 Task: Assign Person0000000135 as Assignee of Child Issue ChildIssue0000000673 of Issue Issue0000000337 in Backlog  in Scrum Project Project0000000068 in Jira. Assign Person0000000135 as Assignee of Child Issue ChildIssue0000000674 of Issue Issue0000000337 in Backlog  in Scrum Project Project0000000068 in Jira. Assign Person0000000135 as Assignee of Child Issue ChildIssue0000000675 of Issue Issue0000000338 in Backlog  in Scrum Project Project0000000068 in Jira. Assign Person0000000136 as Assignee of Child Issue ChildIssue0000000676 of Issue Issue0000000338 in Backlog  in Scrum Project Project0000000068 in Jira. Assign Person0000000136 as Assignee of Child Issue ChildIssue0000000677 of Issue Issue0000000339 in Backlog  in Scrum Project Project0000000068 in Jira
Action: Mouse moved to (529, 417)
Screenshot: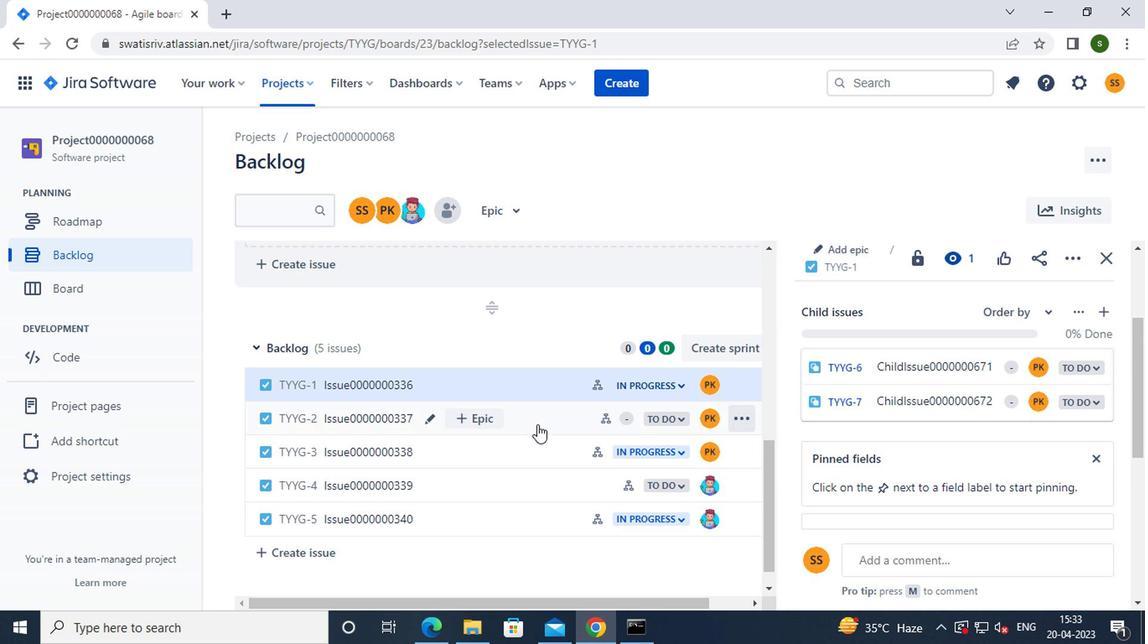 
Action: Mouse pressed left at (529, 417)
Screenshot: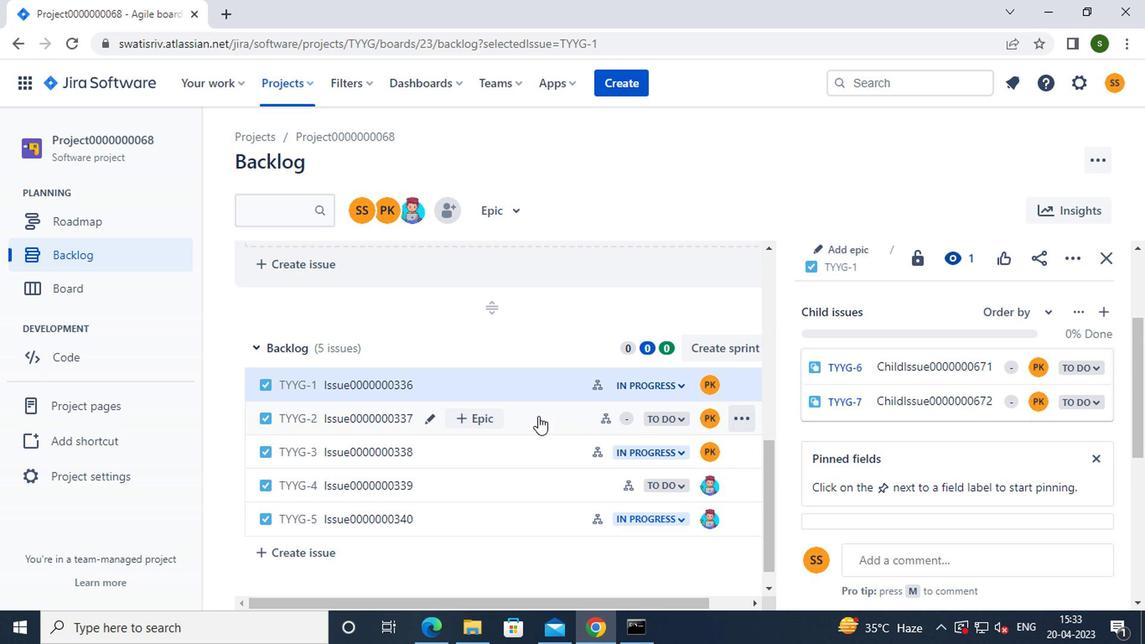 
Action: Mouse moved to (879, 402)
Screenshot: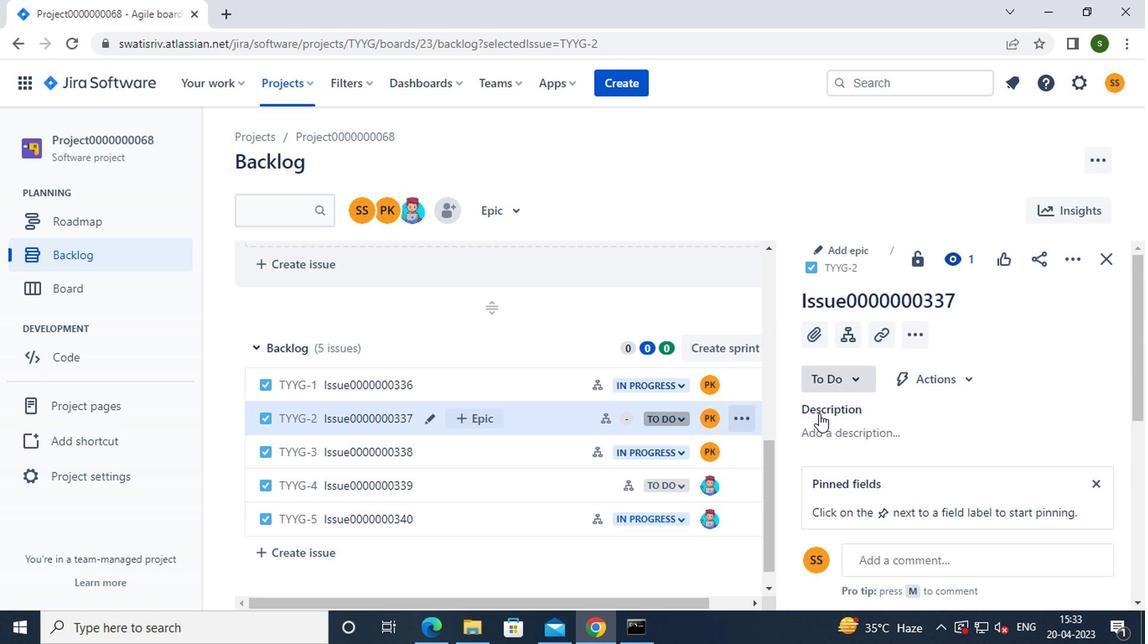 
Action: Mouse scrolled (879, 401) with delta (0, -1)
Screenshot: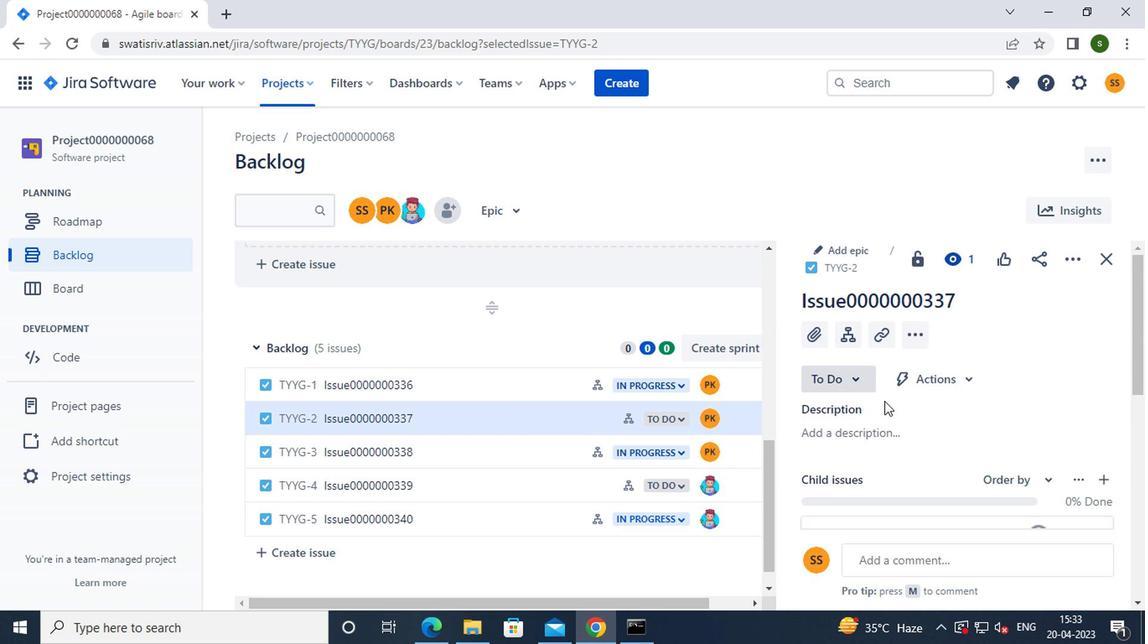 
Action: Mouse scrolled (879, 401) with delta (0, -1)
Screenshot: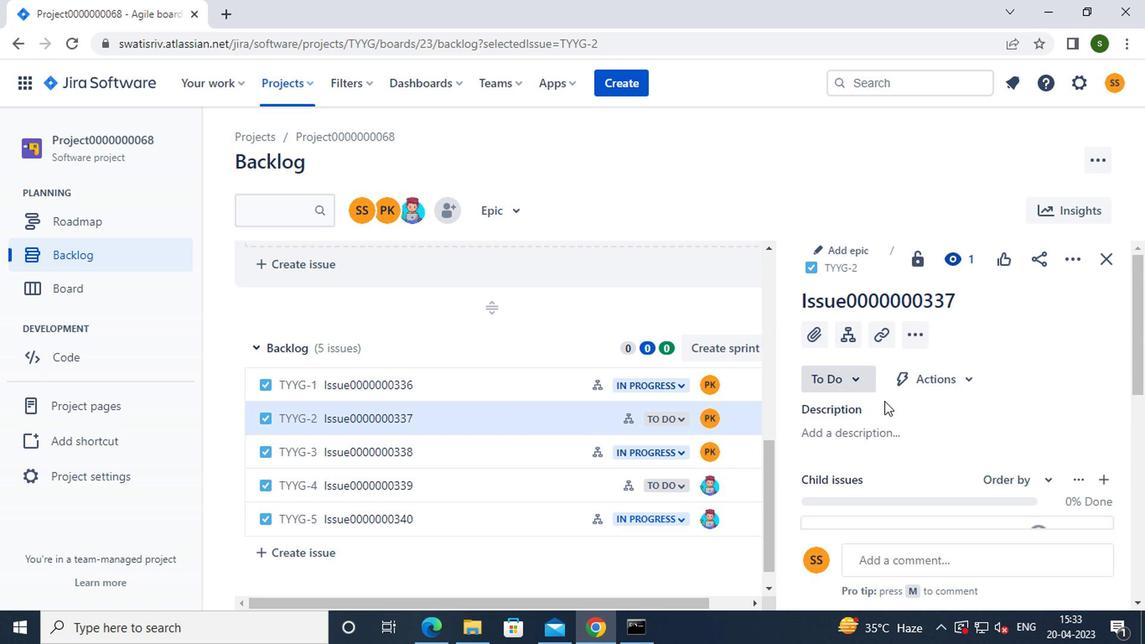 
Action: Mouse moved to (1036, 373)
Screenshot: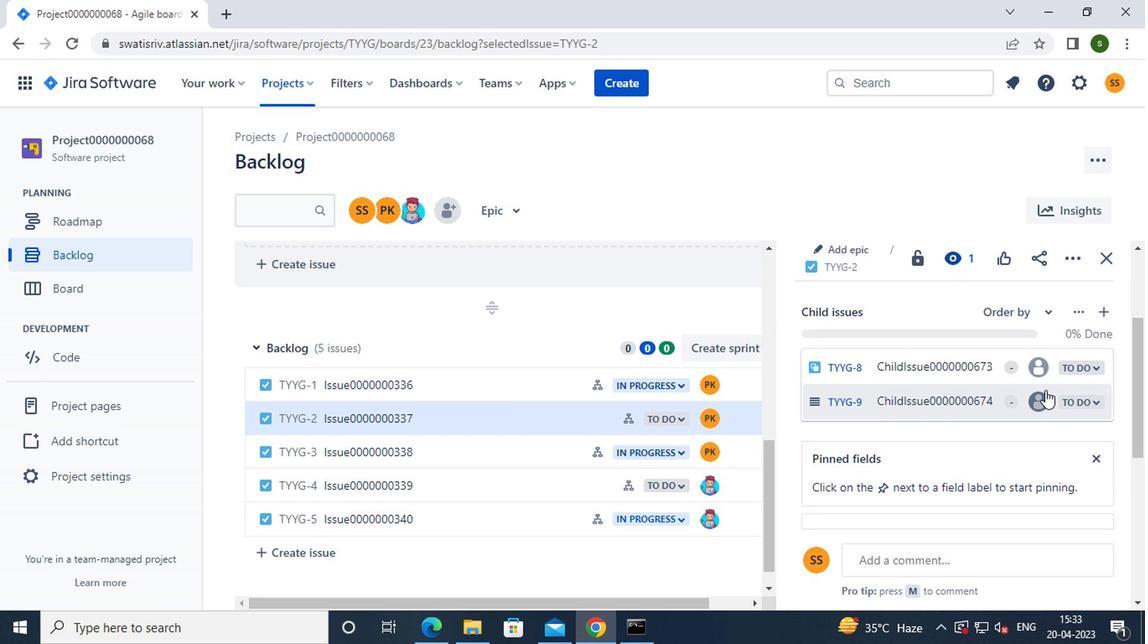 
Action: Mouse pressed left at (1036, 373)
Screenshot: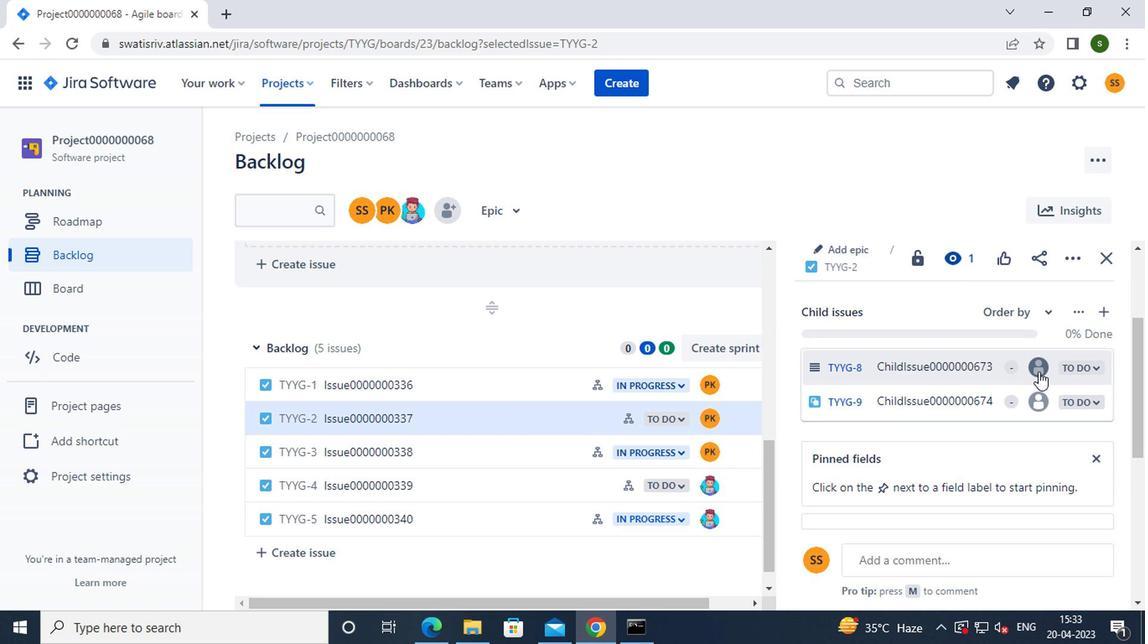 
Action: Mouse moved to (905, 473)
Screenshot: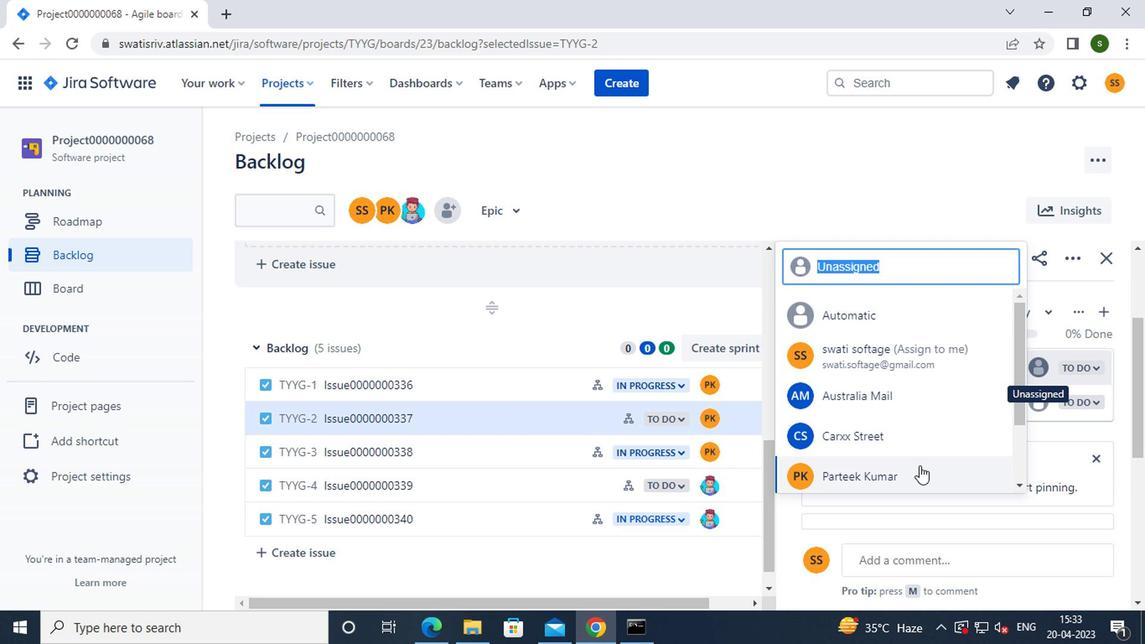 
Action: Mouse pressed left at (905, 473)
Screenshot: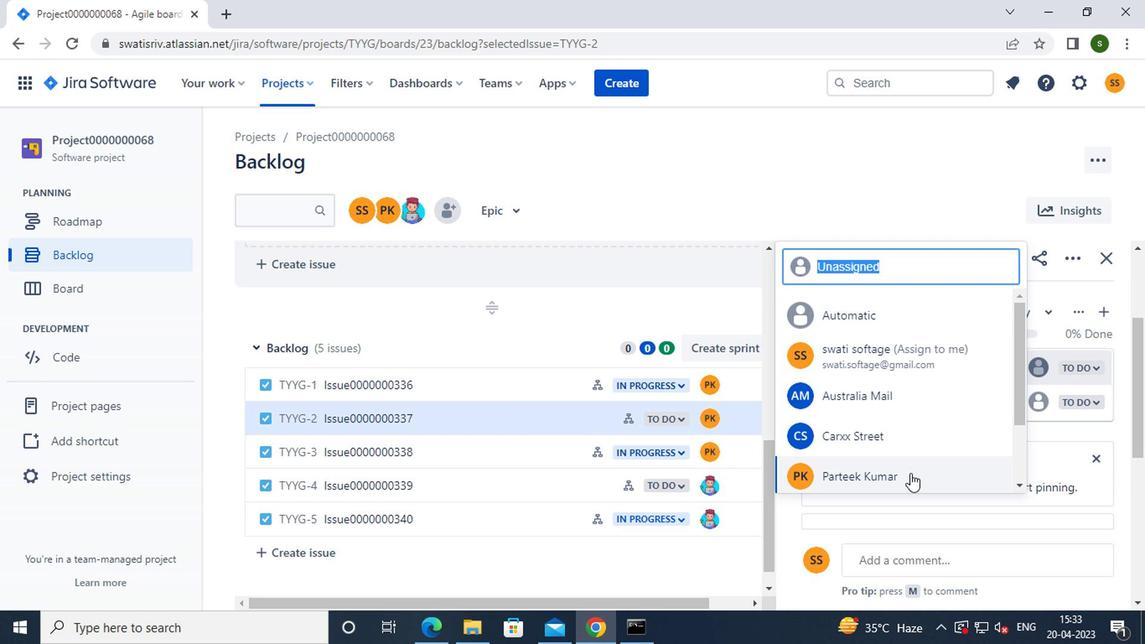 
Action: Mouse moved to (1036, 404)
Screenshot: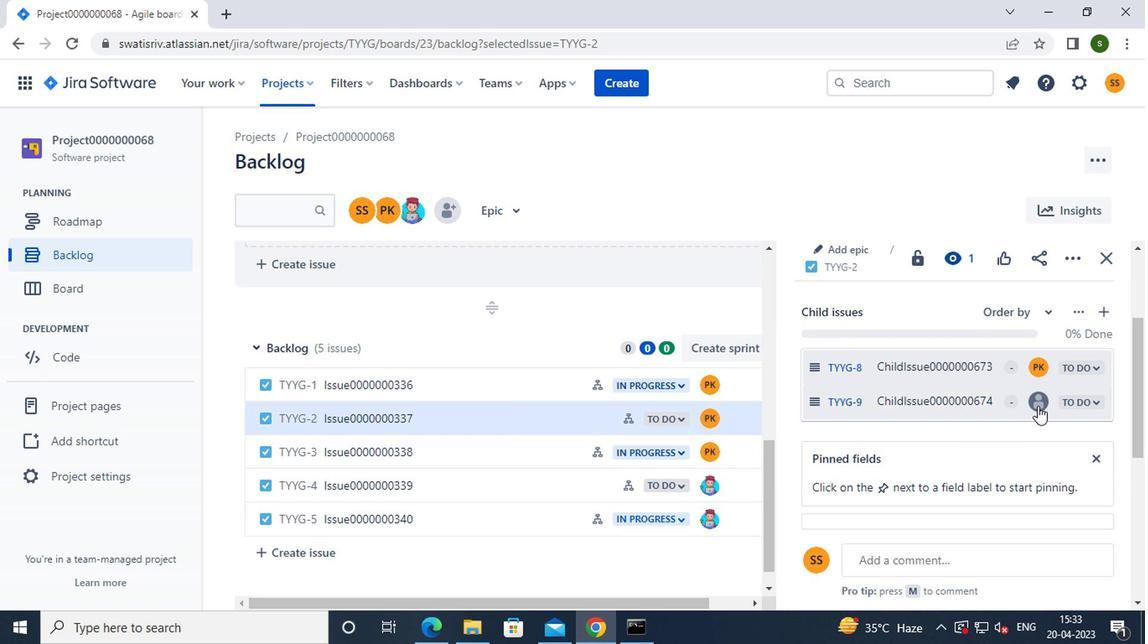 
Action: Mouse pressed left at (1036, 404)
Screenshot: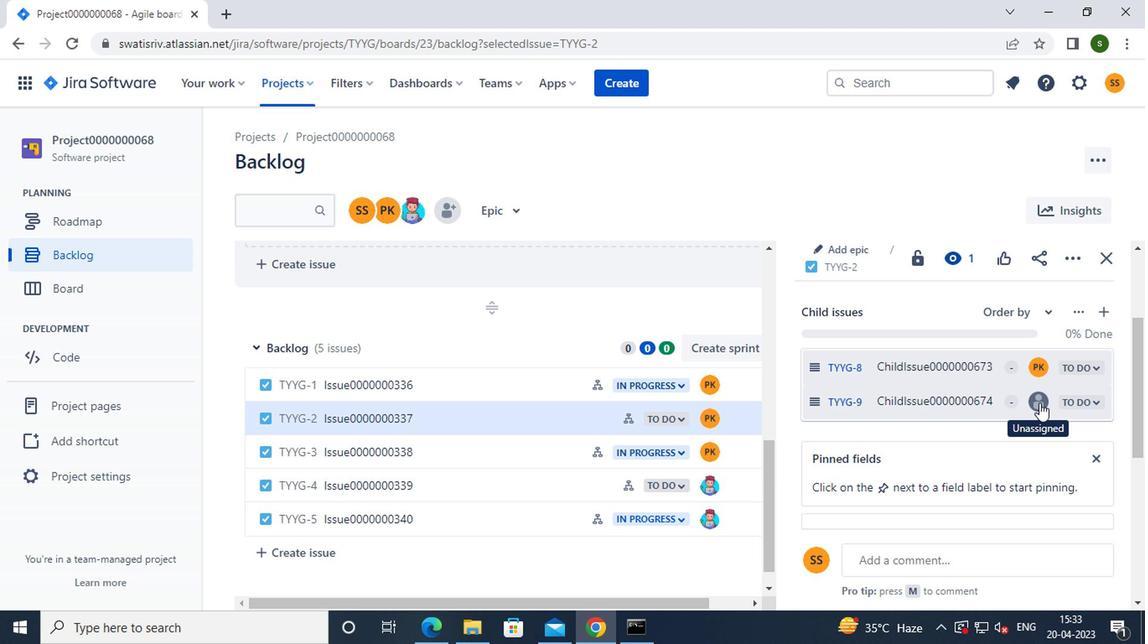 
Action: Mouse moved to (905, 506)
Screenshot: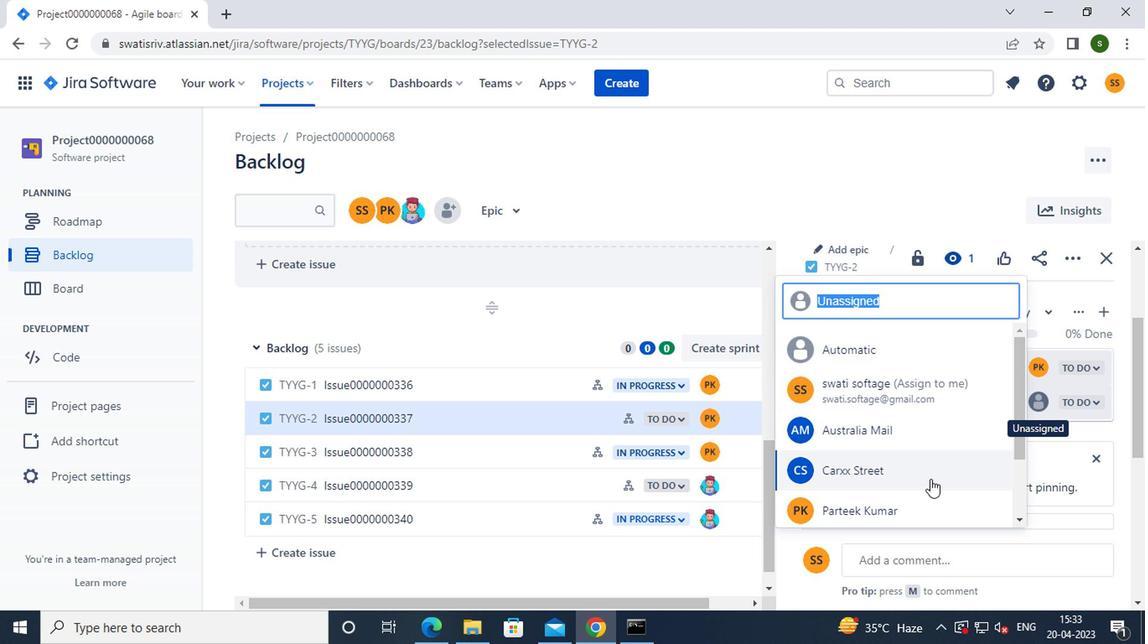 
Action: Mouse pressed left at (905, 506)
Screenshot: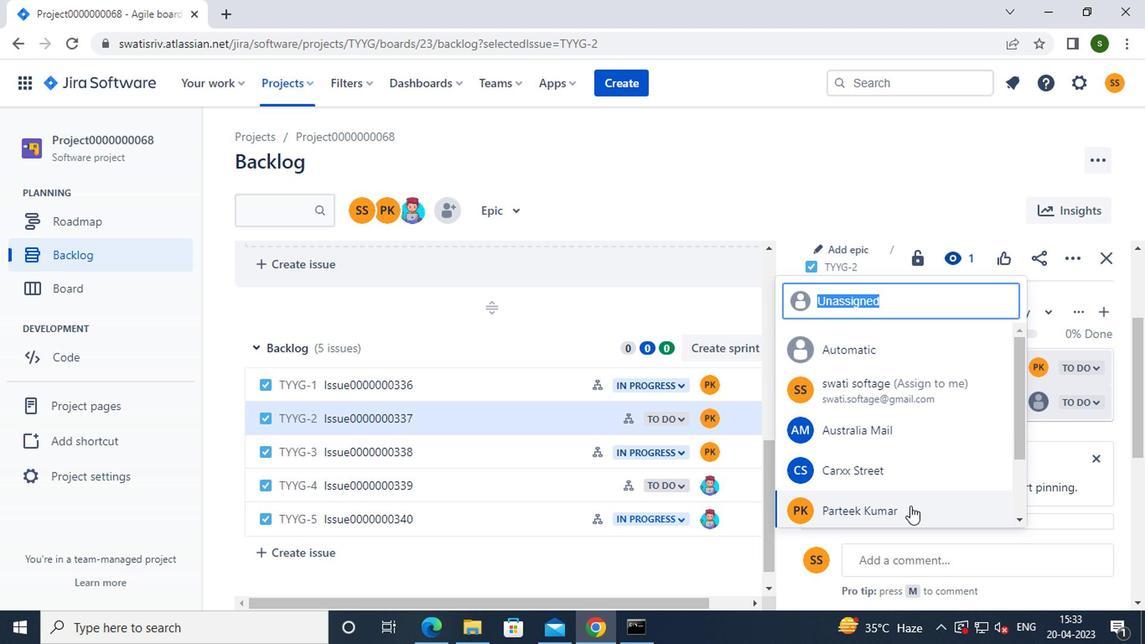 
Action: Mouse moved to (526, 454)
Screenshot: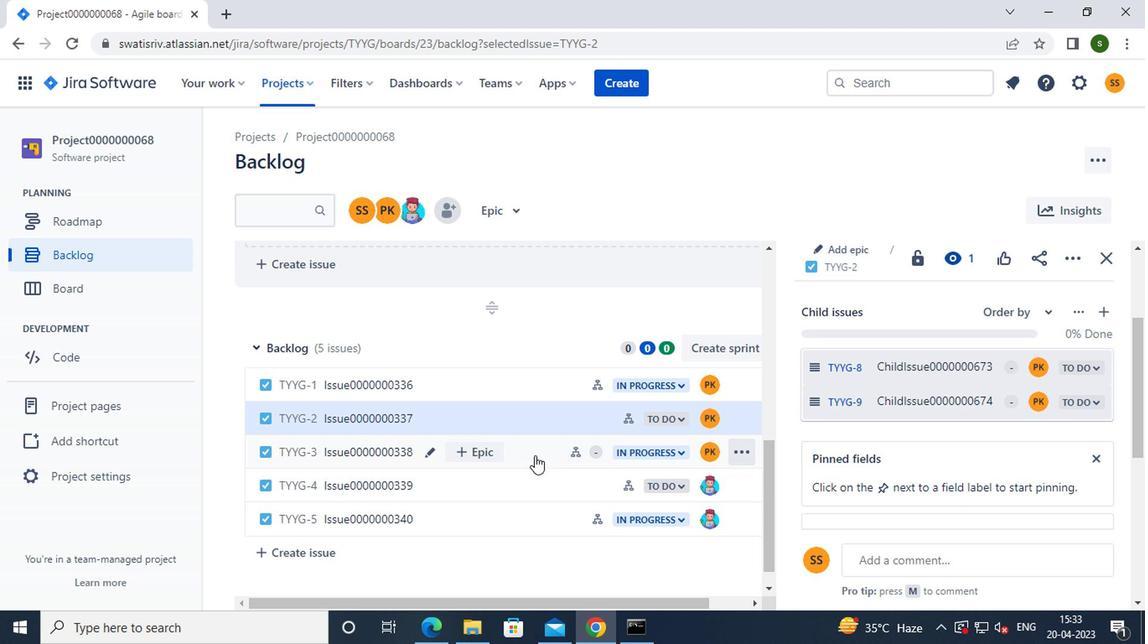 
Action: Mouse pressed left at (526, 454)
Screenshot: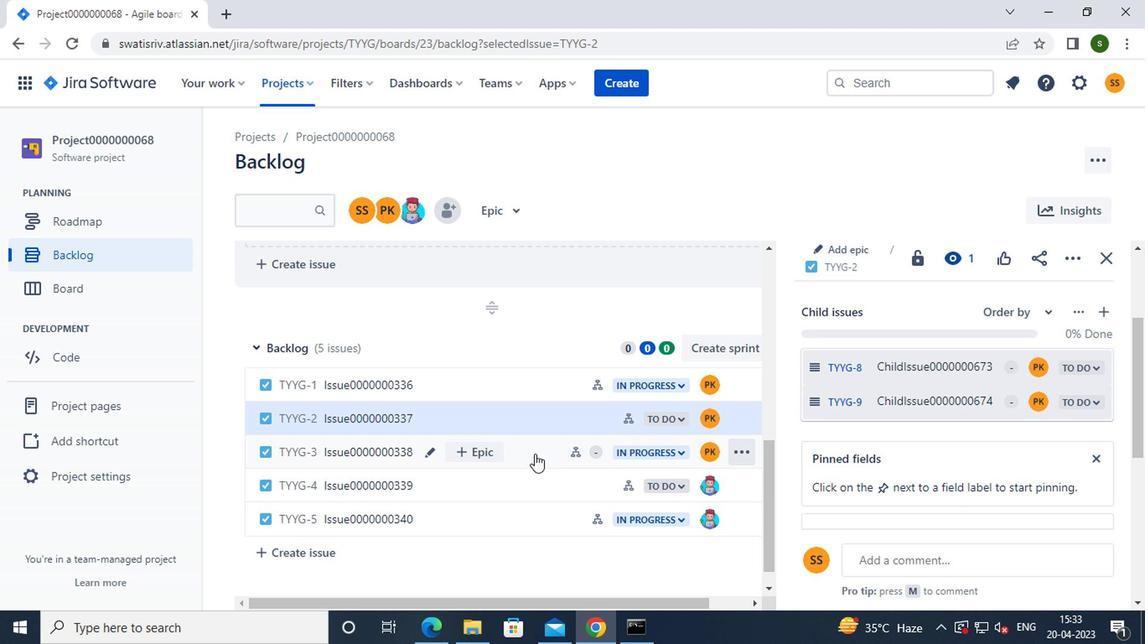
Action: Mouse moved to (971, 432)
Screenshot: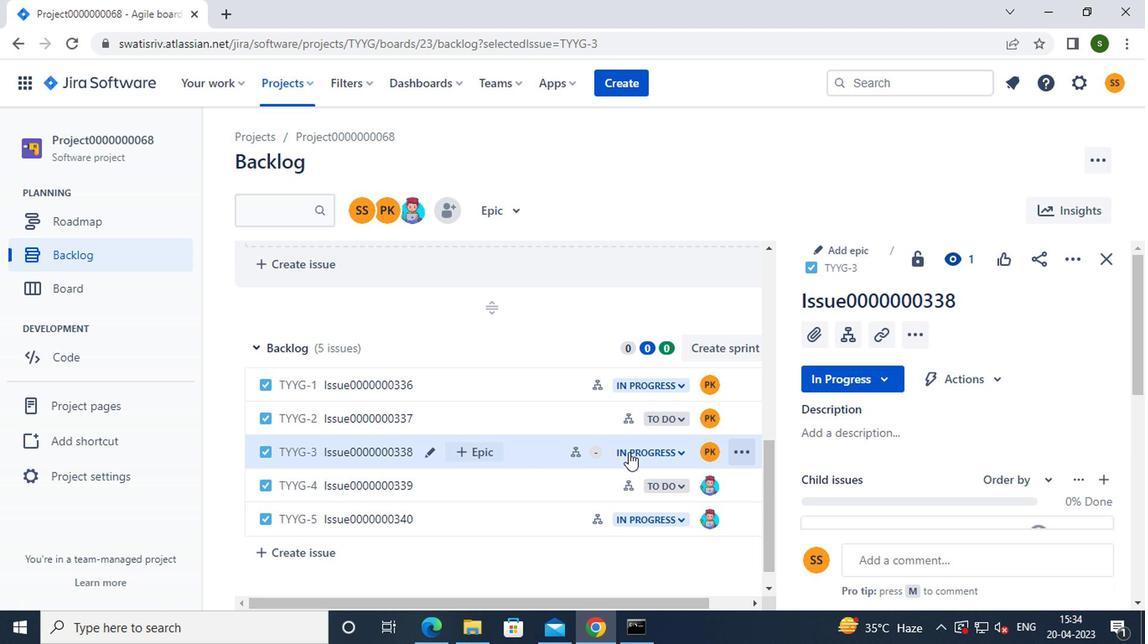 
Action: Mouse scrolled (971, 431) with delta (0, 0)
Screenshot: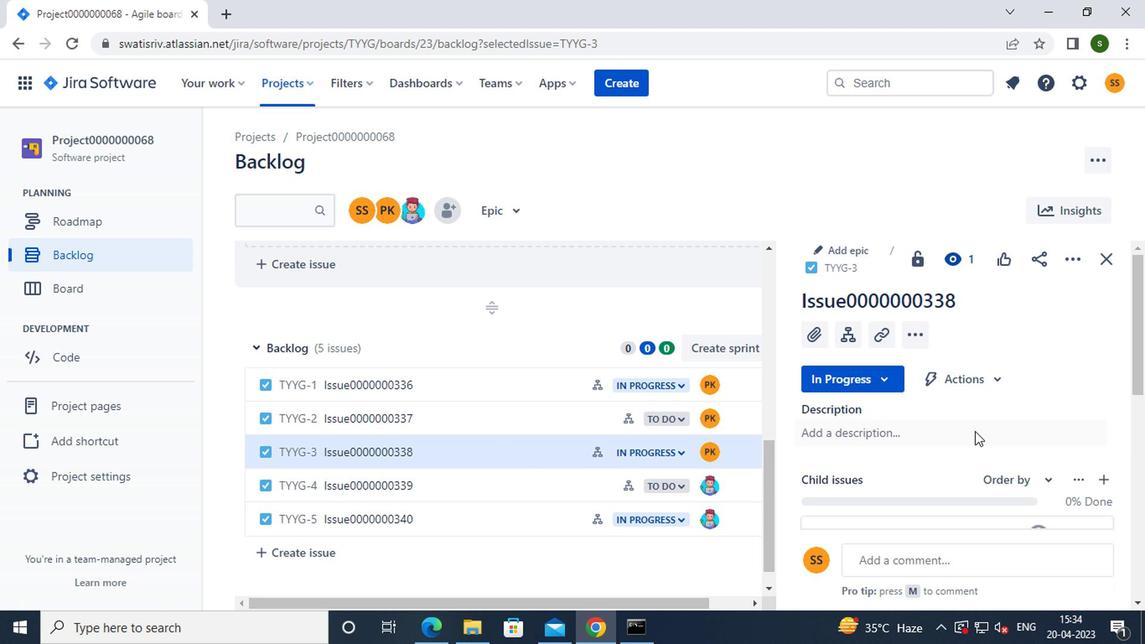 
Action: Mouse scrolled (971, 431) with delta (0, 0)
Screenshot: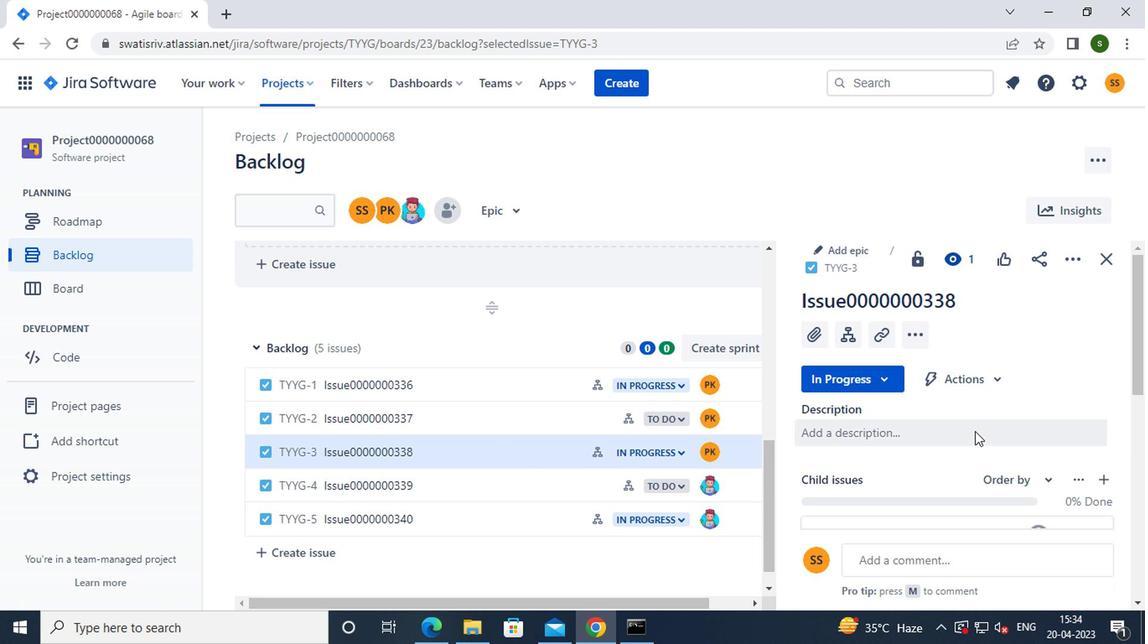 
Action: Mouse moved to (1037, 366)
Screenshot: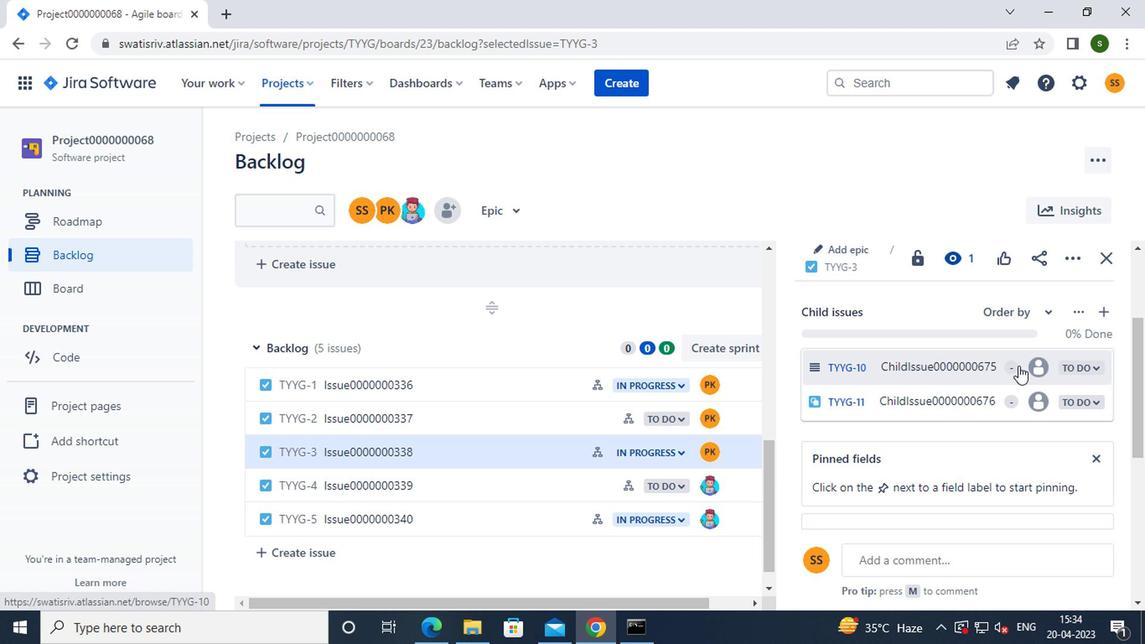 
Action: Mouse pressed left at (1037, 366)
Screenshot: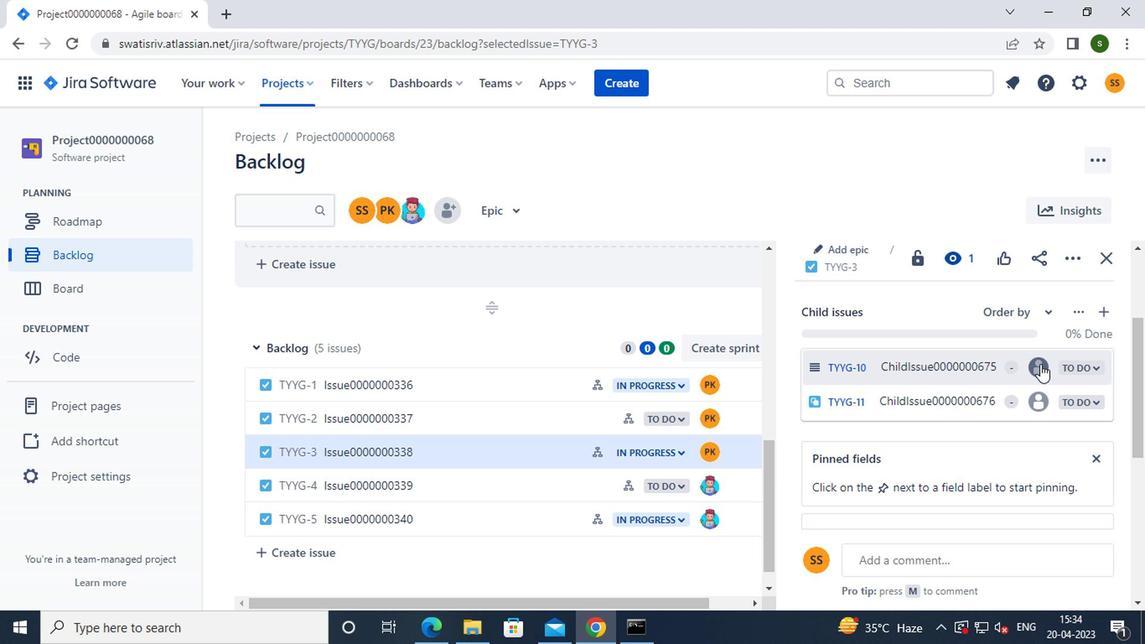 
Action: Mouse moved to (883, 473)
Screenshot: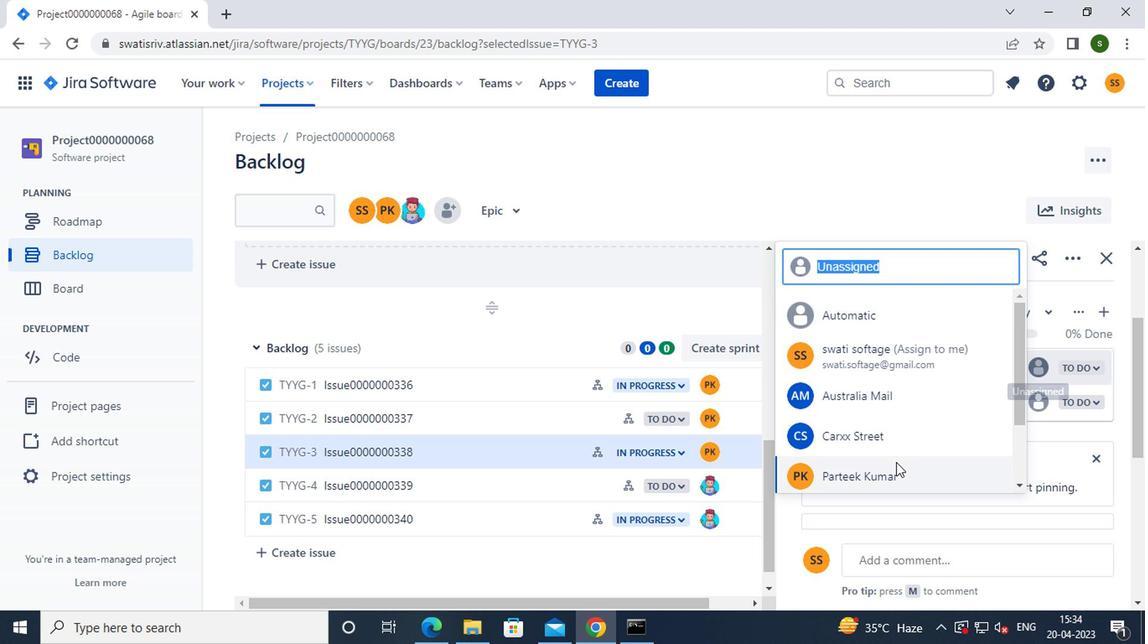 
Action: Mouse pressed left at (883, 473)
Screenshot: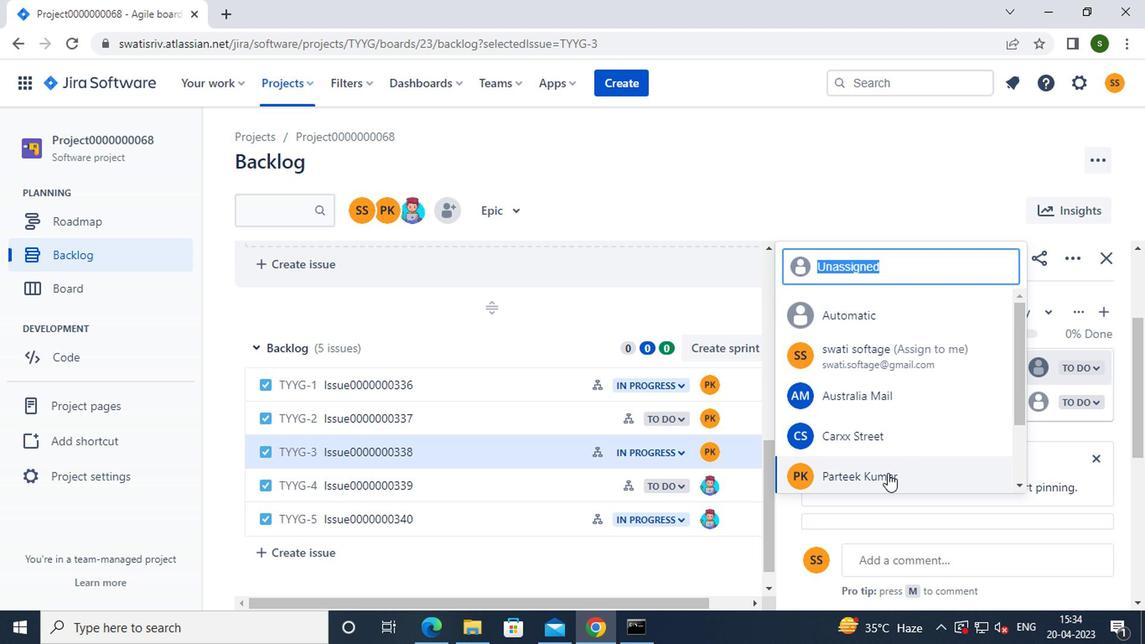
Action: Mouse moved to (1038, 401)
Screenshot: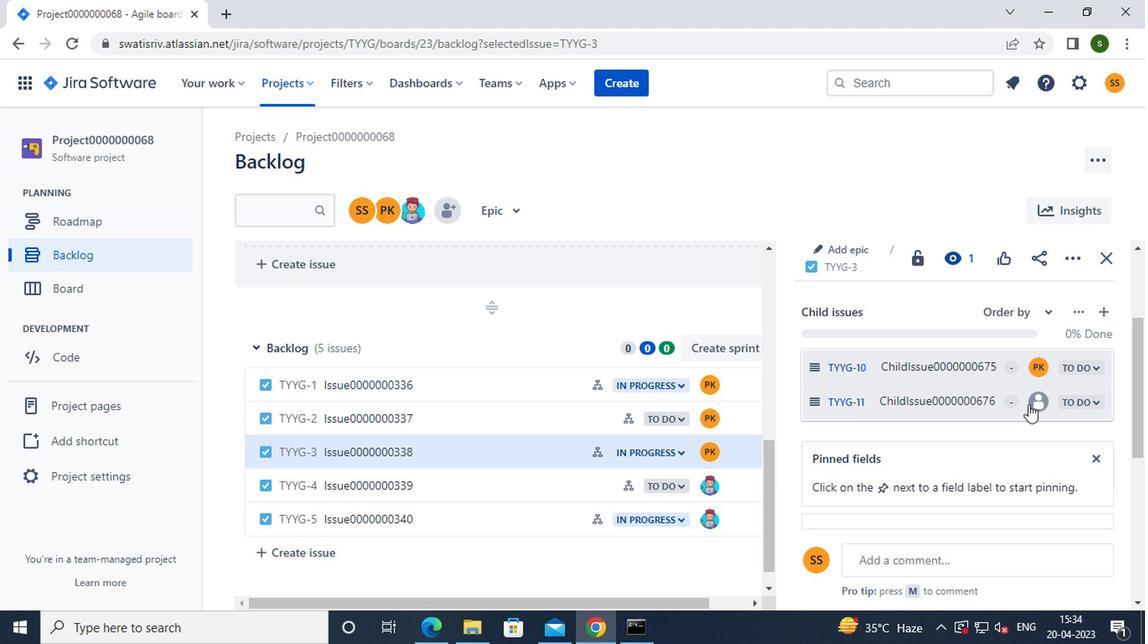 
Action: Mouse pressed left at (1038, 401)
Screenshot: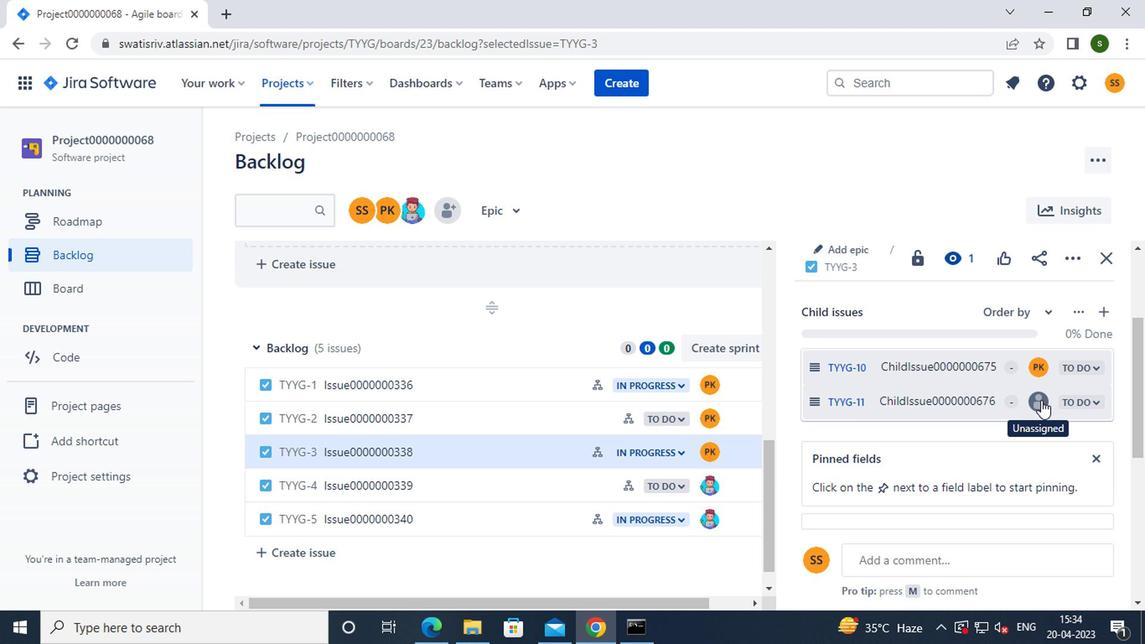 
Action: Mouse moved to (953, 453)
Screenshot: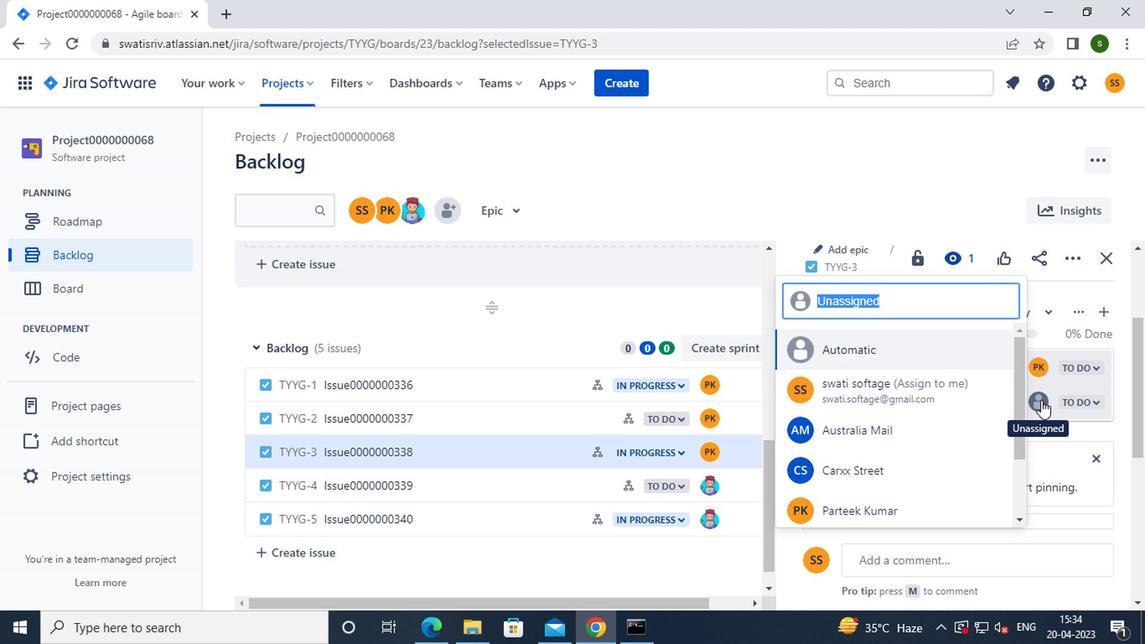 
Action: Mouse scrolled (953, 452) with delta (0, 0)
Screenshot: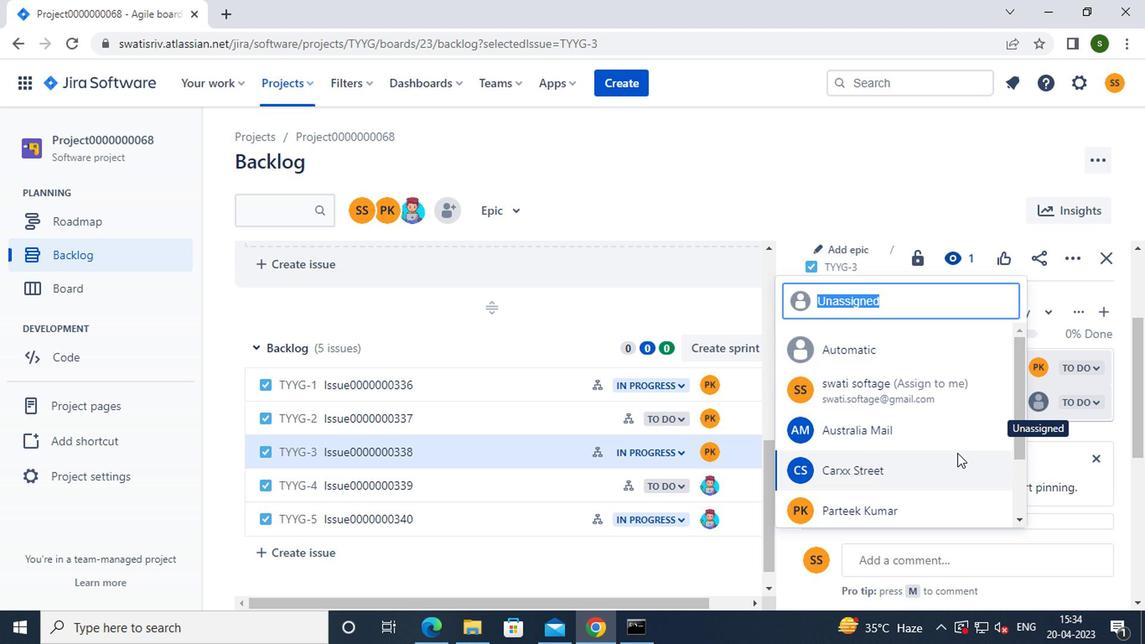
Action: Mouse scrolled (953, 452) with delta (0, 0)
Screenshot: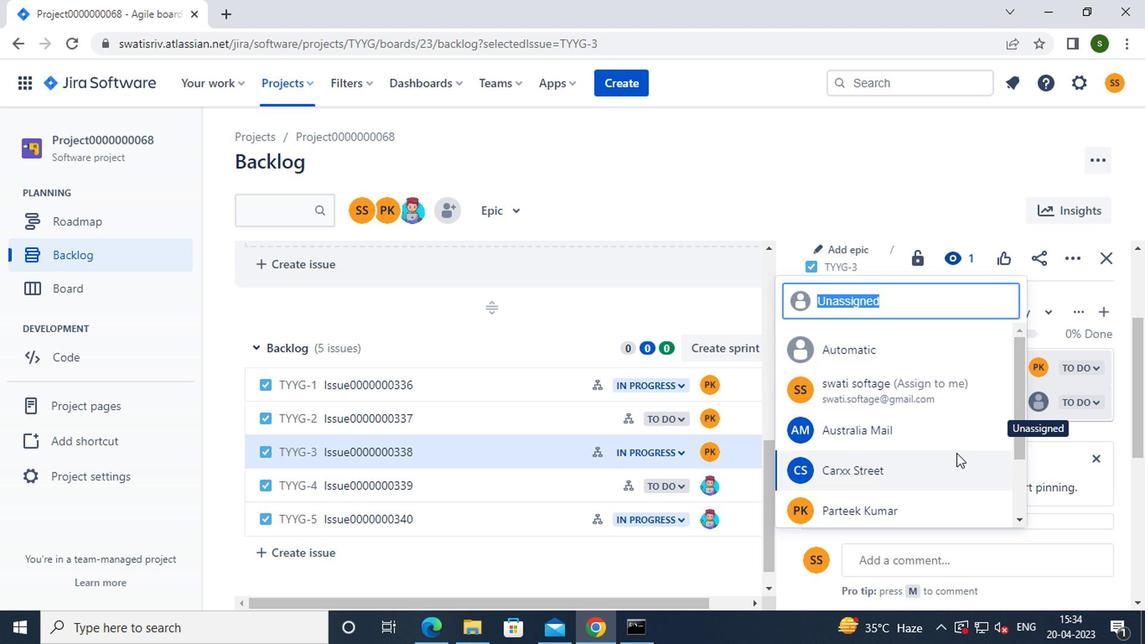 
Action: Mouse moved to (896, 509)
Screenshot: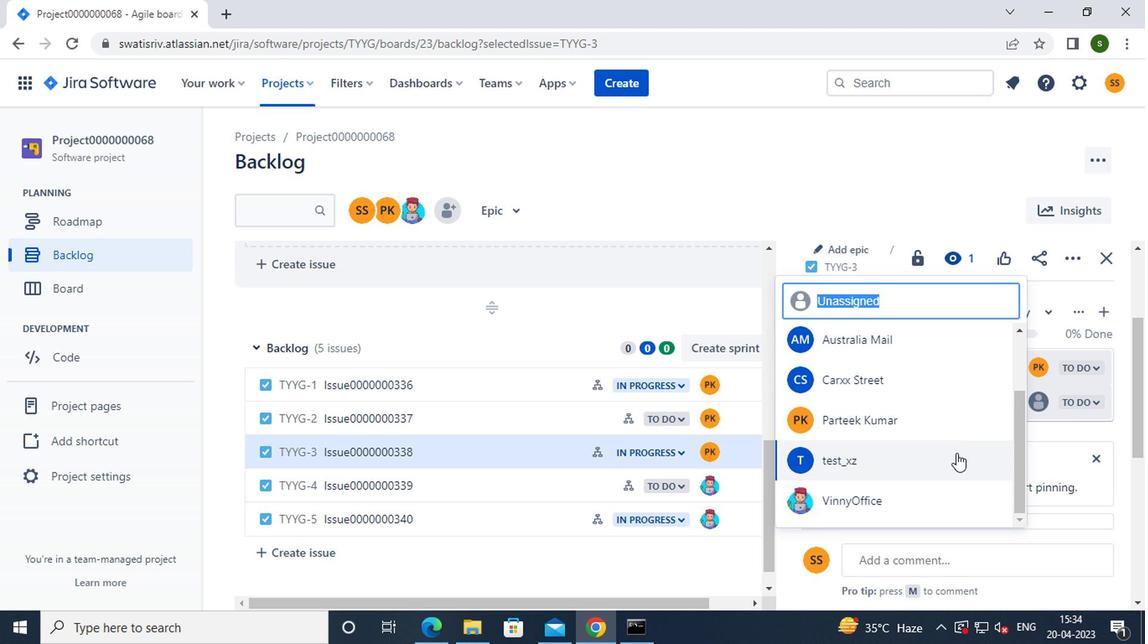 
Action: Mouse pressed left at (896, 509)
Screenshot: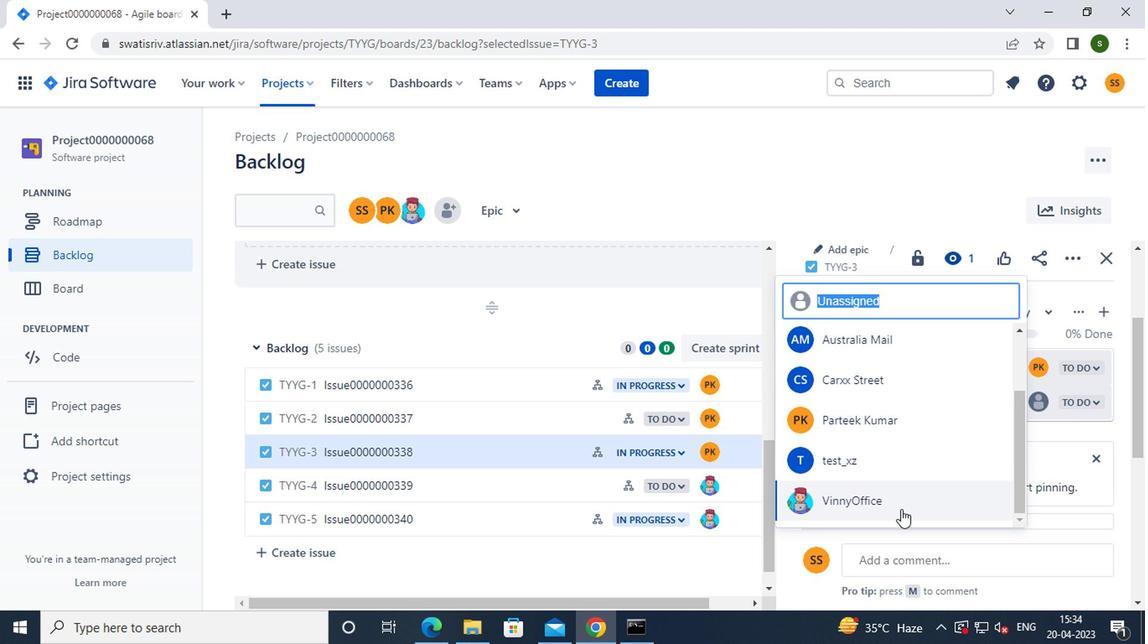 
Action: Mouse moved to (515, 482)
Screenshot: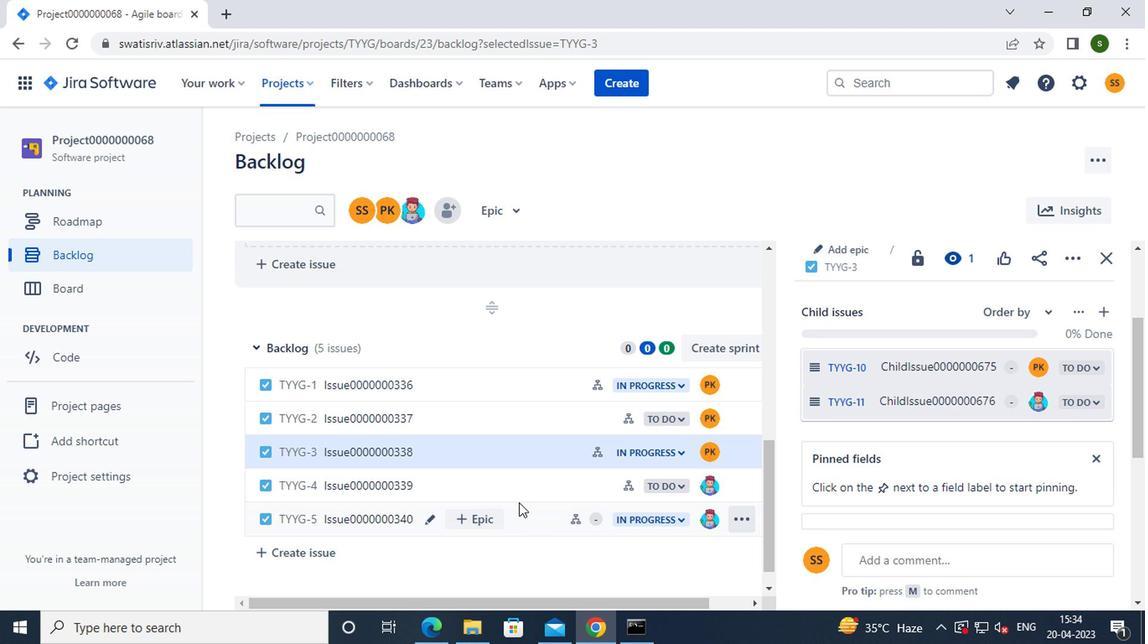 
Action: Mouse pressed left at (515, 482)
Screenshot: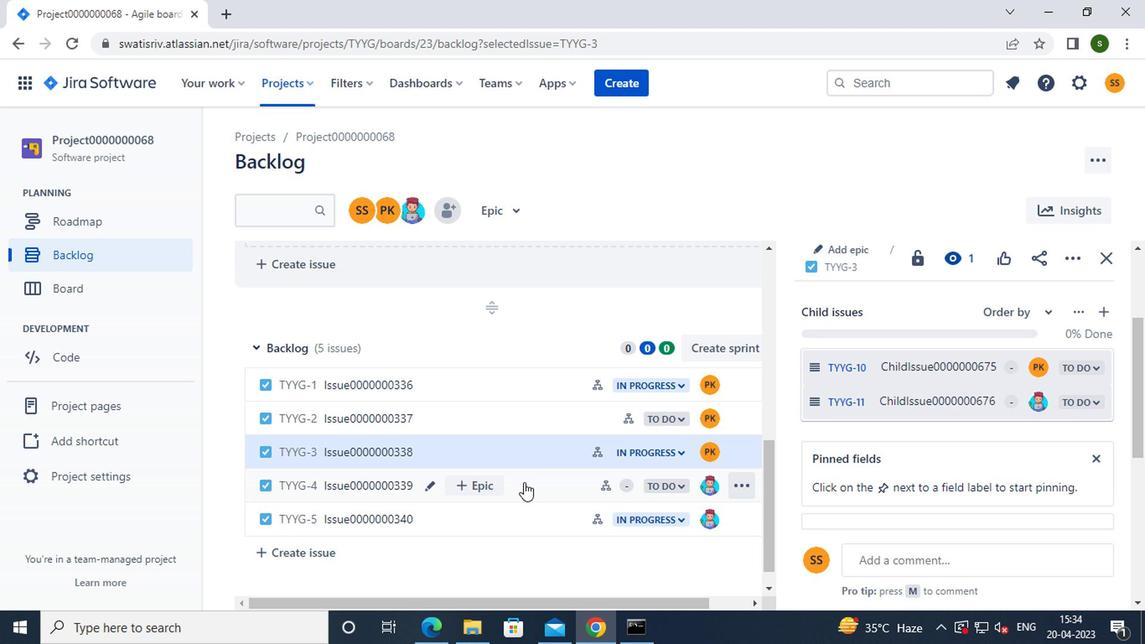 
Action: Mouse moved to (990, 439)
Screenshot: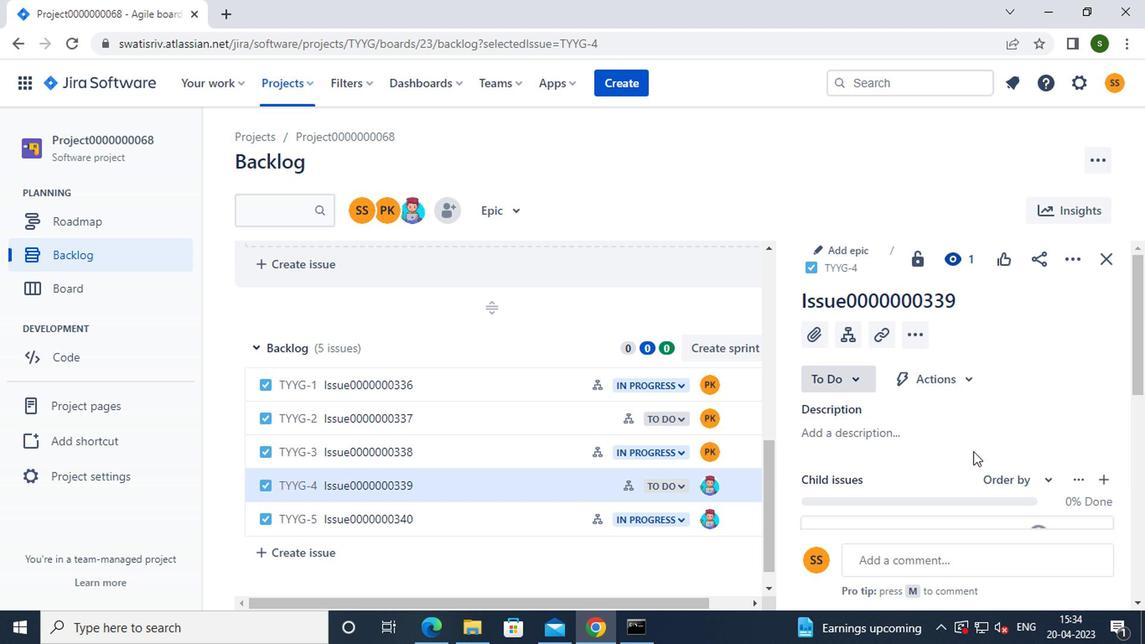 
Action: Mouse scrolled (990, 438) with delta (0, -1)
Screenshot: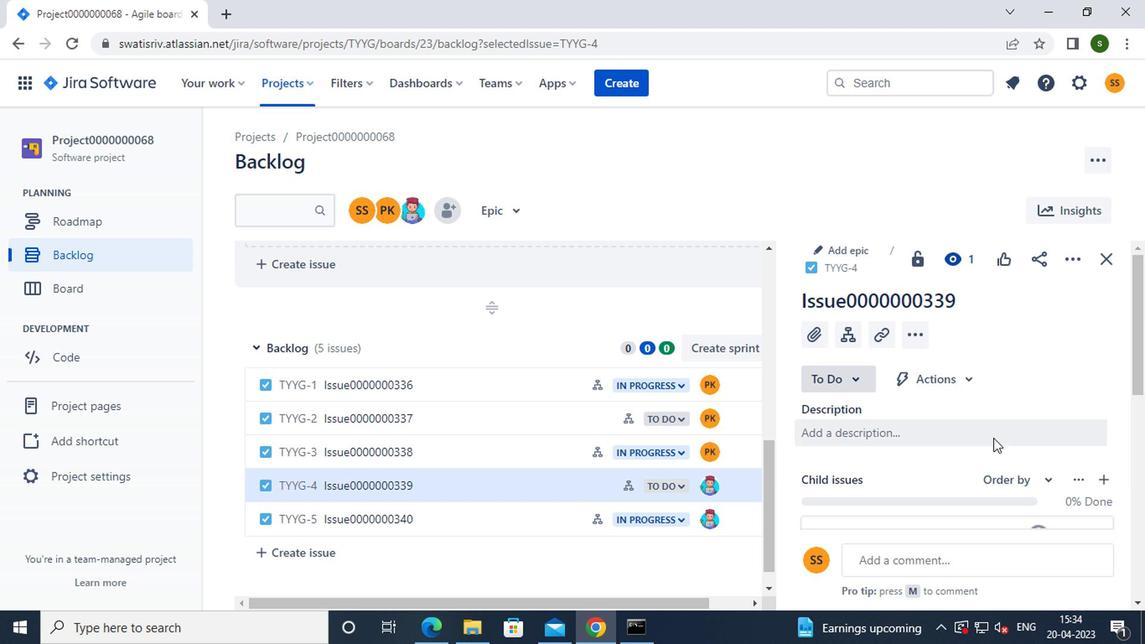 
Action: Mouse scrolled (990, 438) with delta (0, -1)
Screenshot: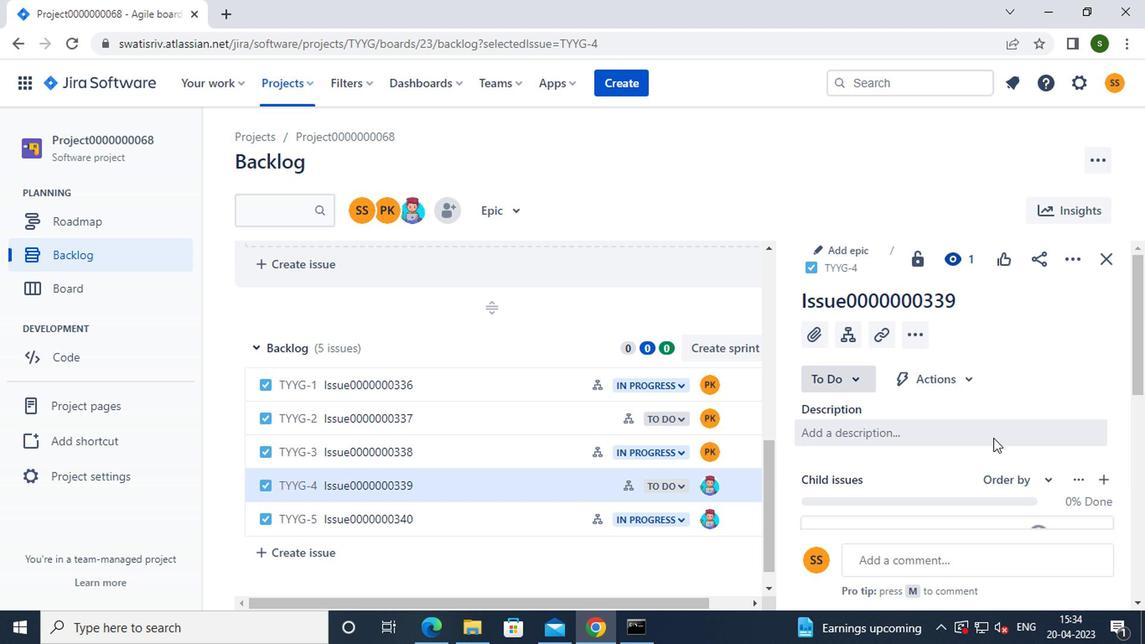 
Action: Mouse moved to (1034, 373)
Screenshot: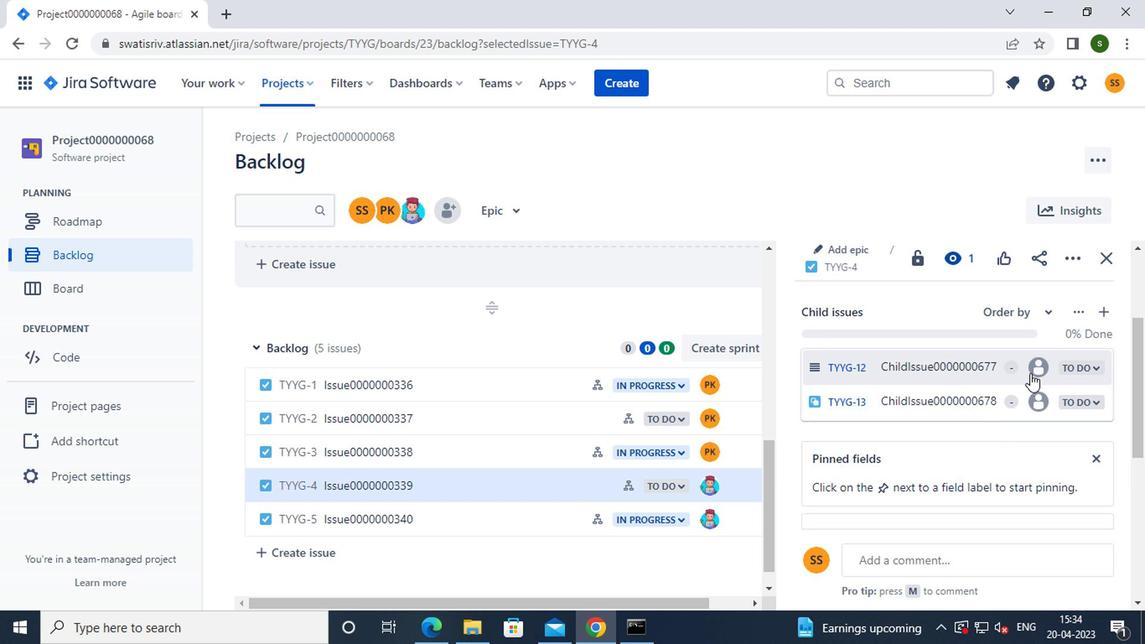 
Action: Mouse pressed left at (1034, 373)
Screenshot: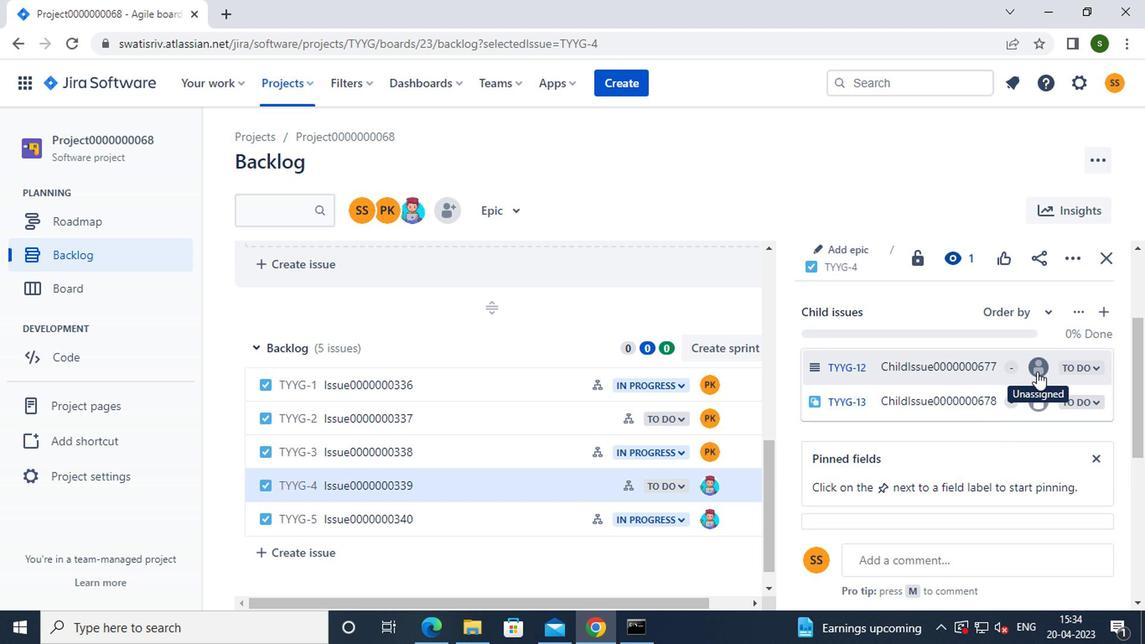 
Action: Mouse moved to (937, 405)
Screenshot: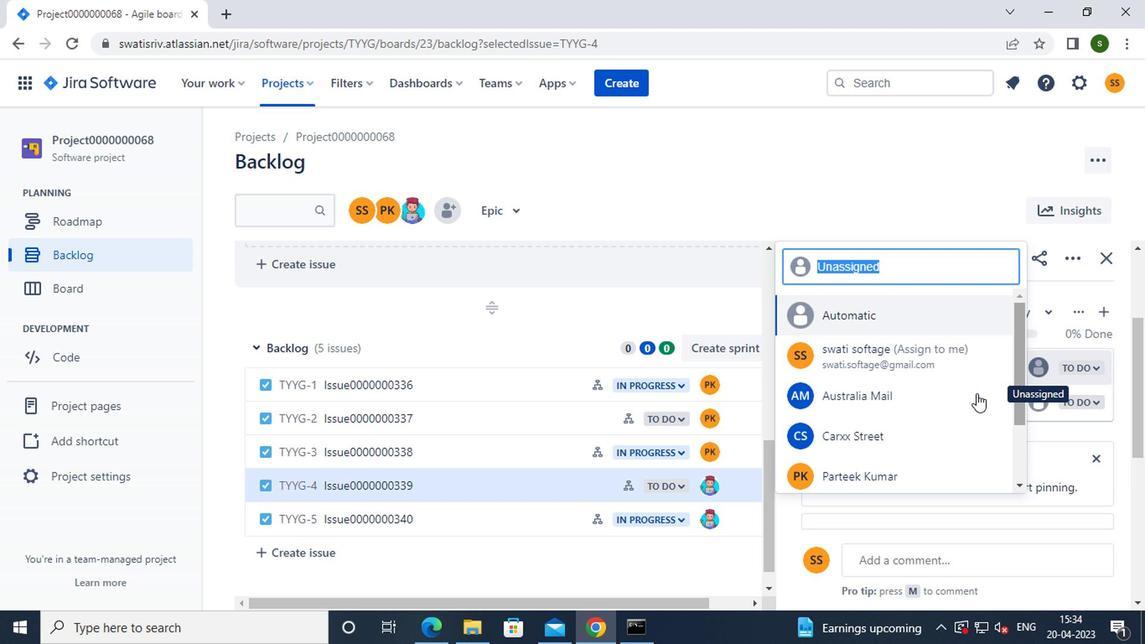 
Action: Mouse scrolled (937, 405) with delta (0, 0)
Screenshot: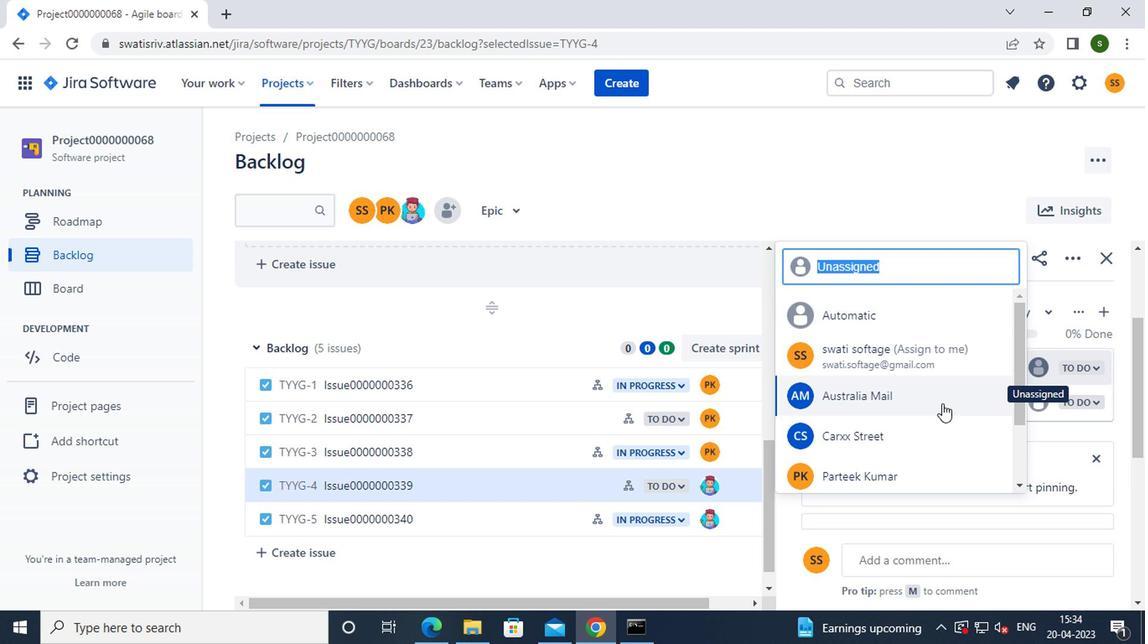 
Action: Mouse scrolled (937, 405) with delta (0, 0)
Screenshot: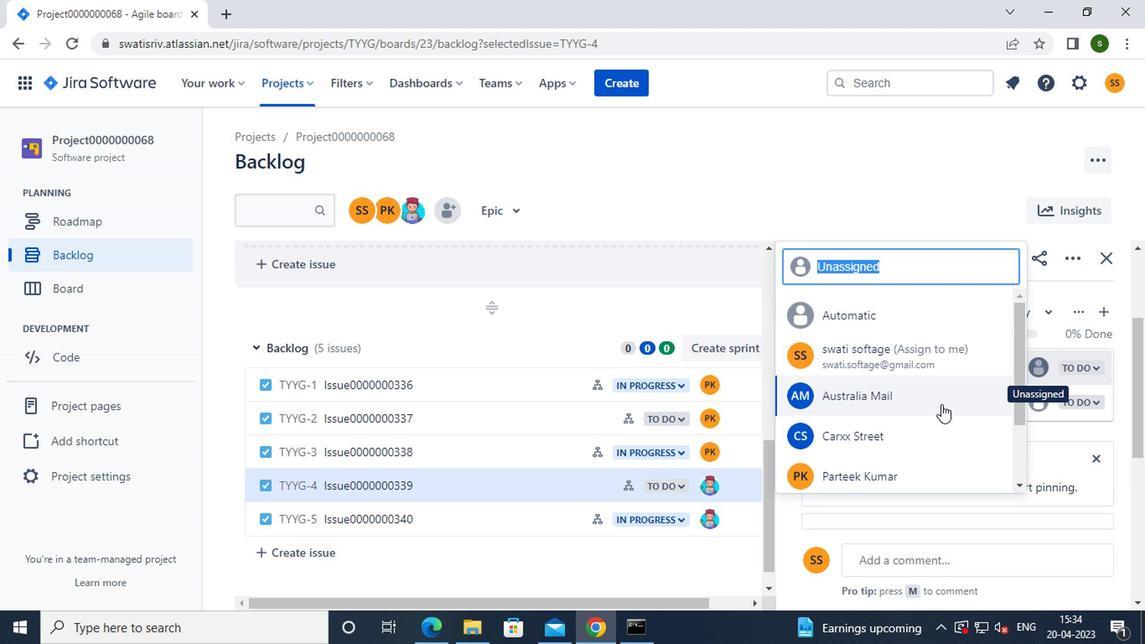 
Action: Mouse moved to (868, 472)
Screenshot: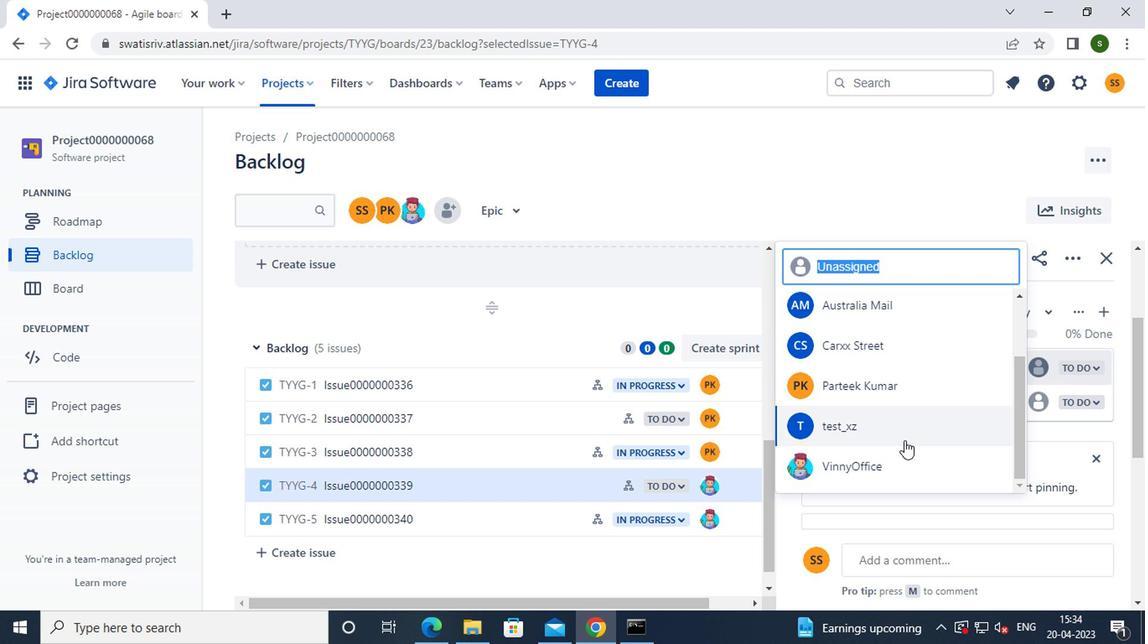 
Action: Mouse pressed left at (868, 472)
Screenshot: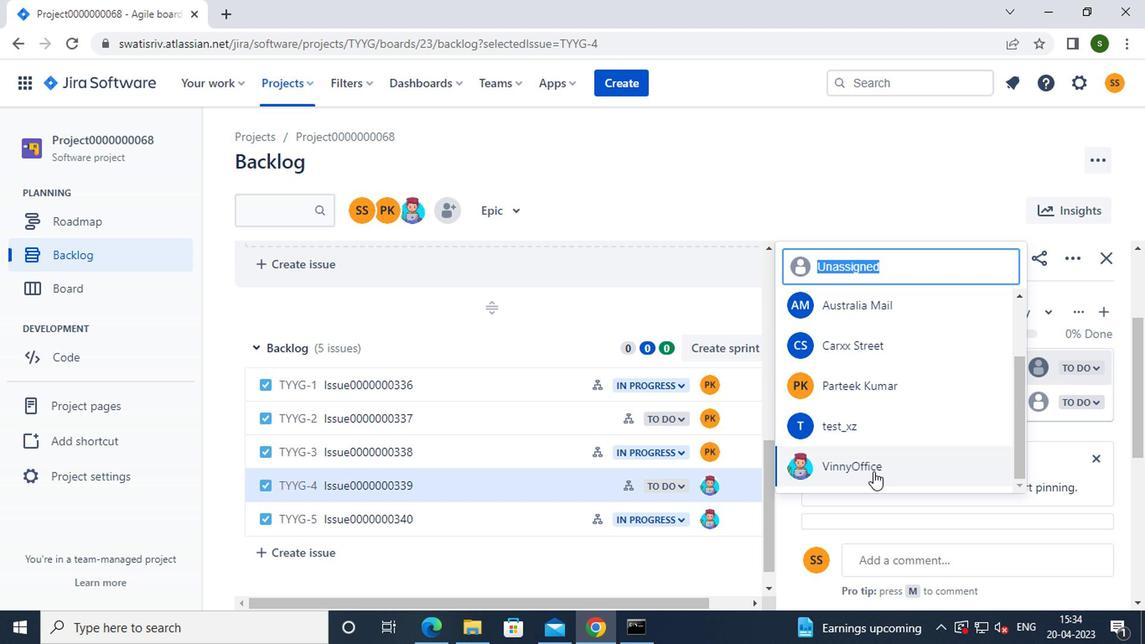 
Action: Mouse moved to (768, 183)
Screenshot: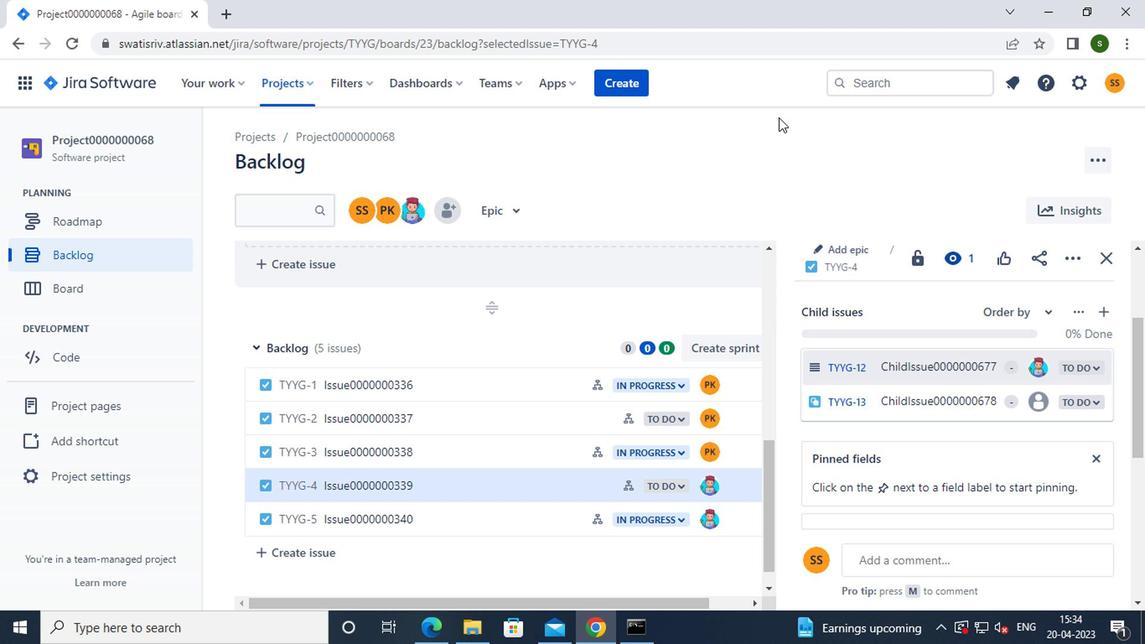 
Action: Key pressed <Key.f8>
Screenshot: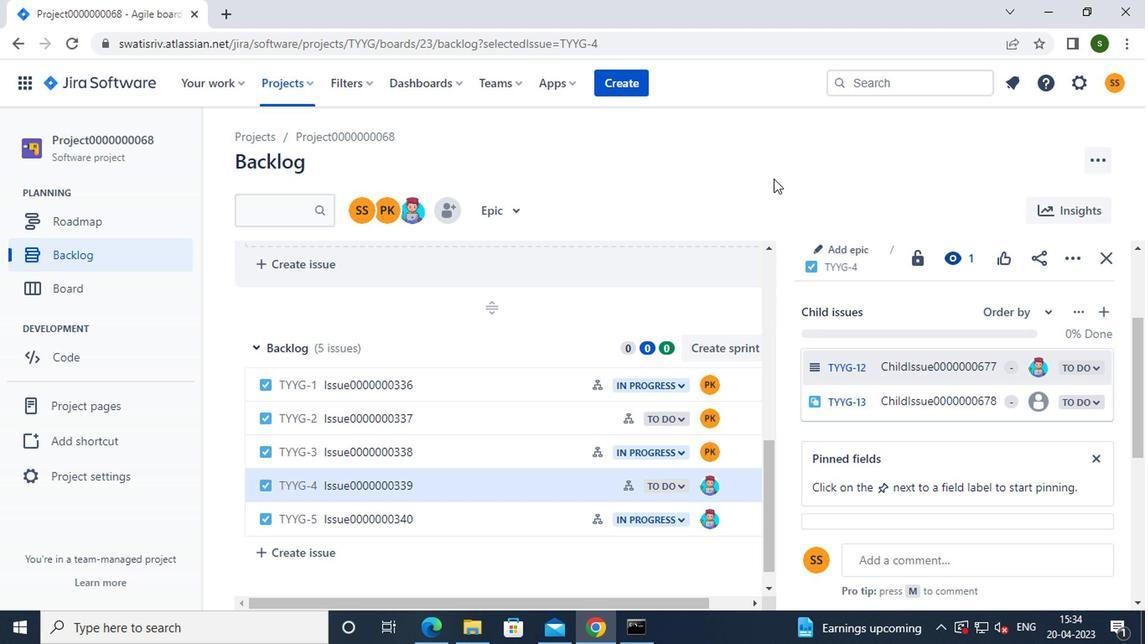 
